 Task: Create Card User Experience Review in Board Marketing Automation Platforms to Workspace Custom Software Development Services. Create Card Nutrition Conference Review in Board Email Marketing Behavioral Segmentation to Workspace Custom Software Development Services. Create Card User Experience Review in Board Product User Experience Design and Testing to Workspace Custom Software Development Services
Action: Mouse moved to (77, 297)
Screenshot: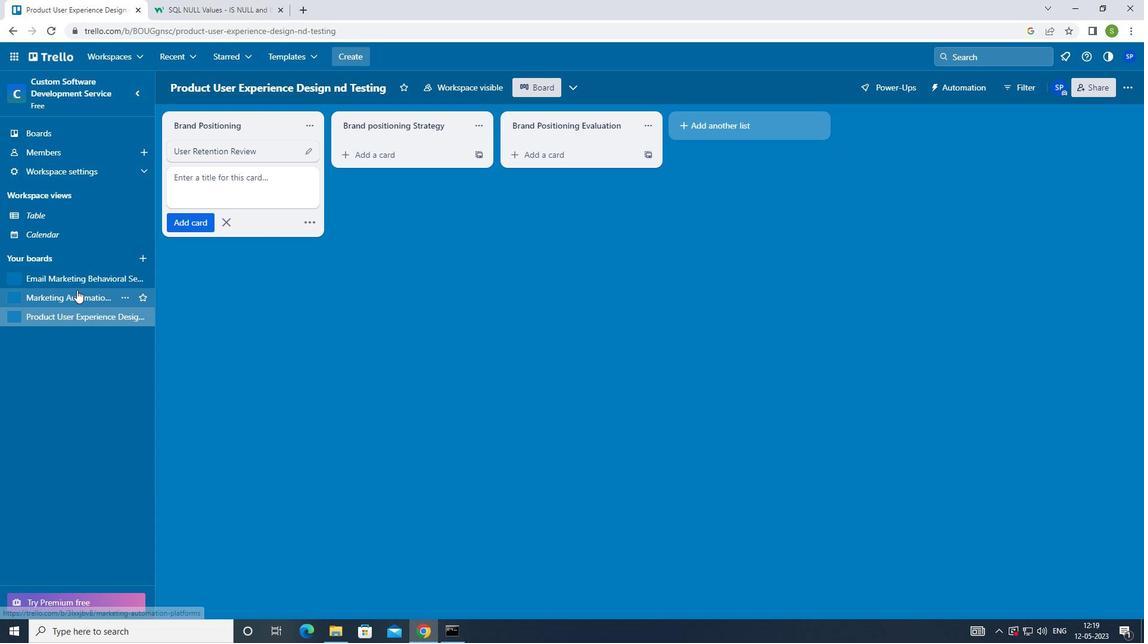 
Action: Mouse pressed left at (77, 297)
Screenshot: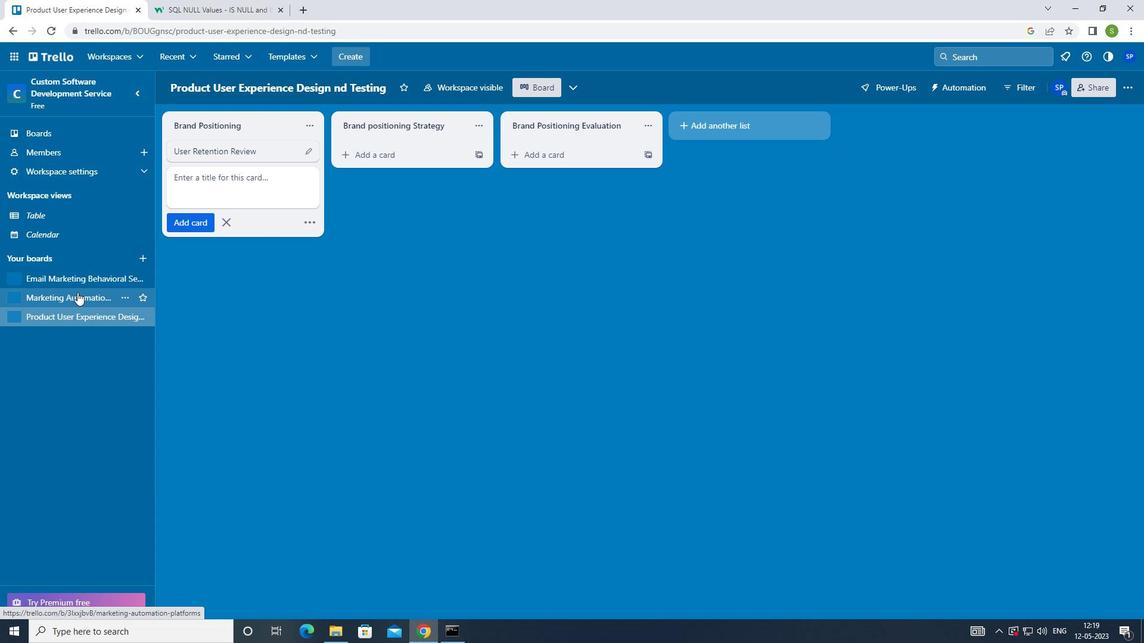 
Action: Mouse moved to (377, 156)
Screenshot: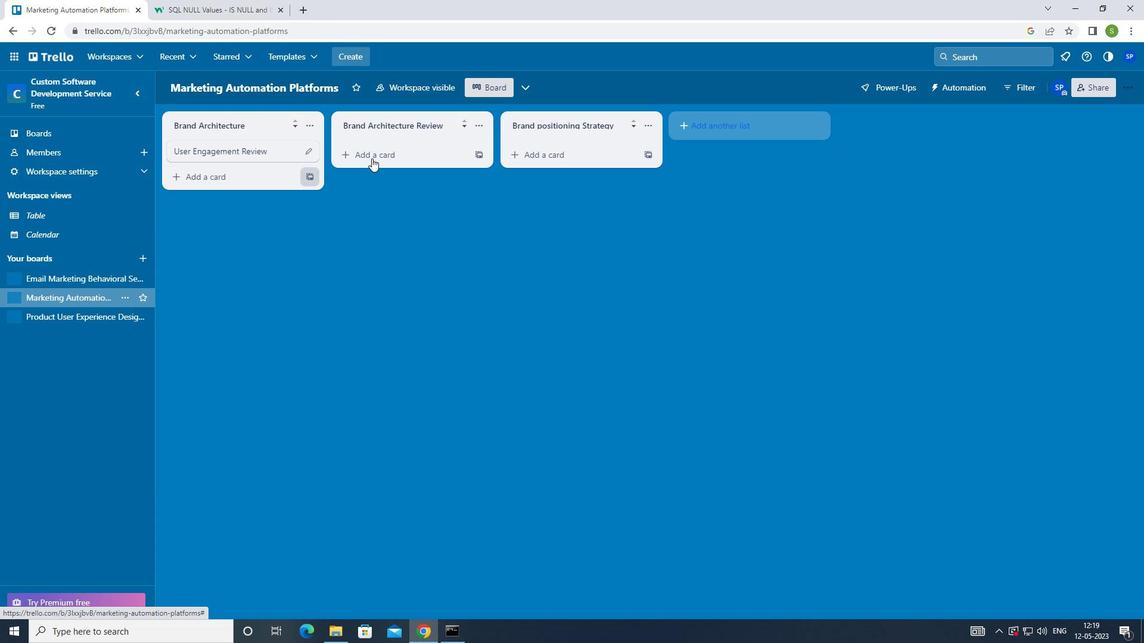 
Action: Mouse pressed left at (377, 156)
Screenshot: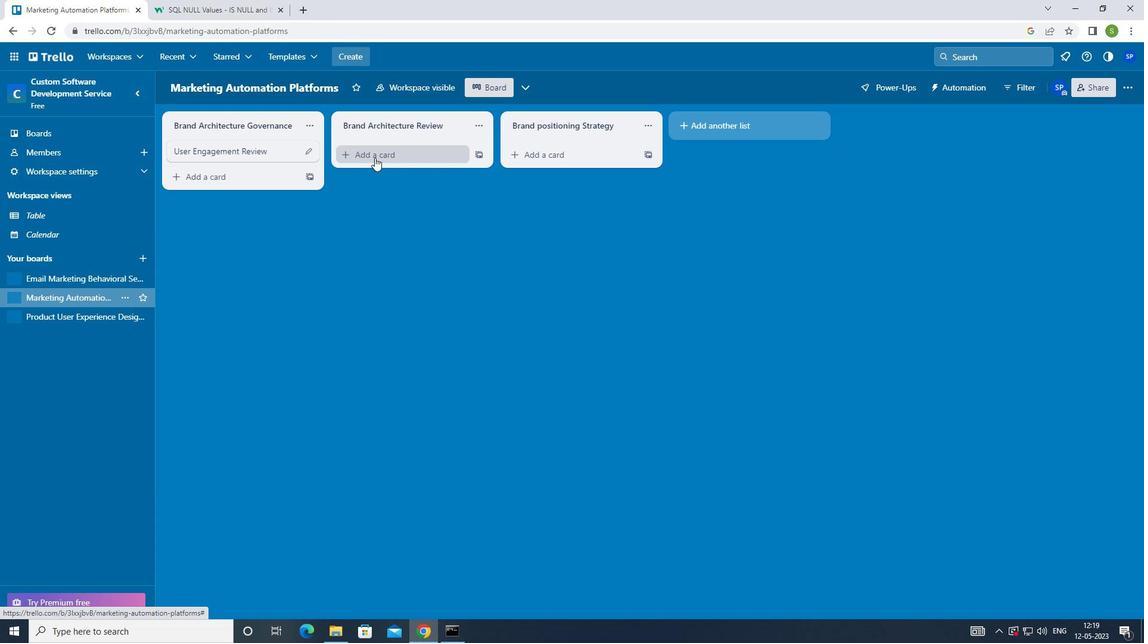 
Action: Mouse moved to (379, 321)
Screenshot: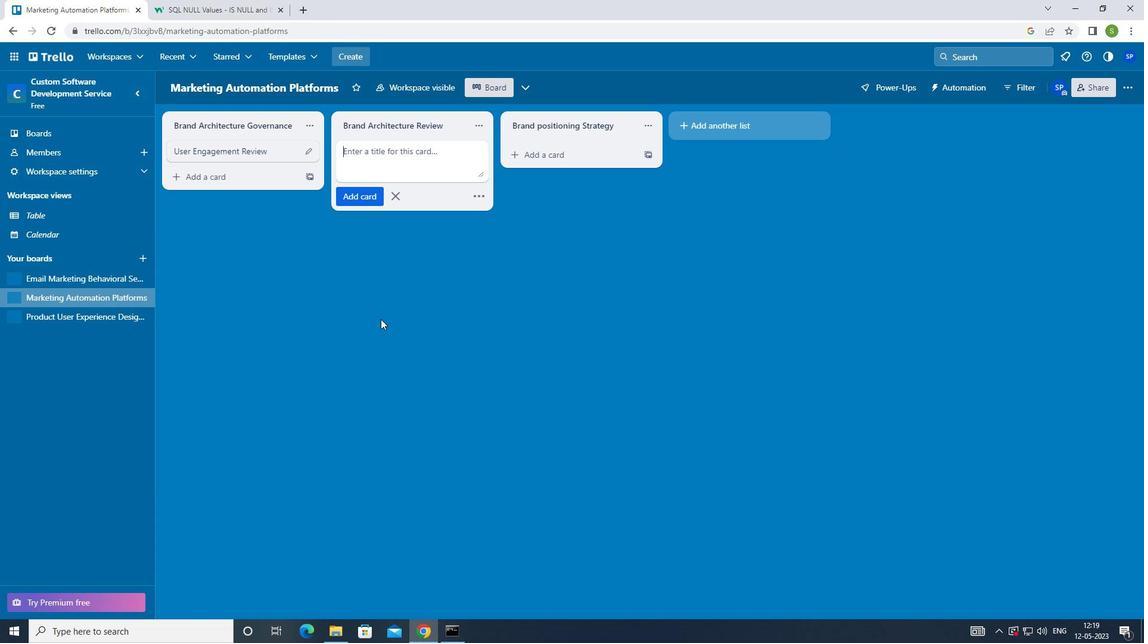 
Action: Key pressed <Key.shift>USER<Key.space><Key.shift>ES<Key.backspace>XPERIENCE<Key.space><Key.shift>REVIEW<Key.enter>
Screenshot: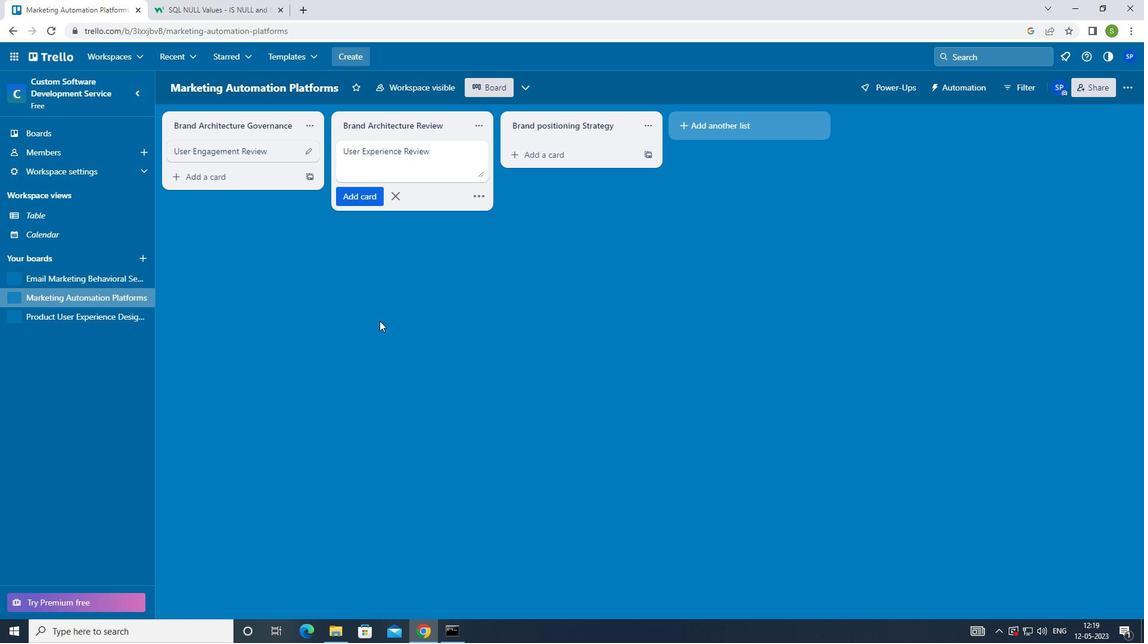 
Action: Mouse moved to (79, 279)
Screenshot: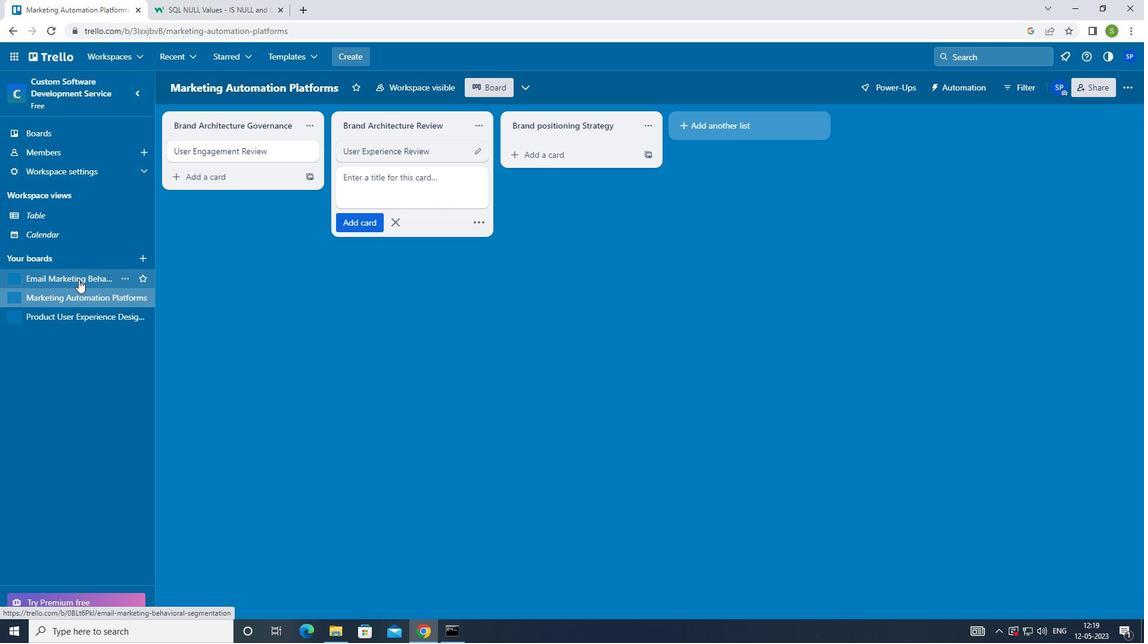 
Action: Mouse pressed left at (79, 279)
Screenshot: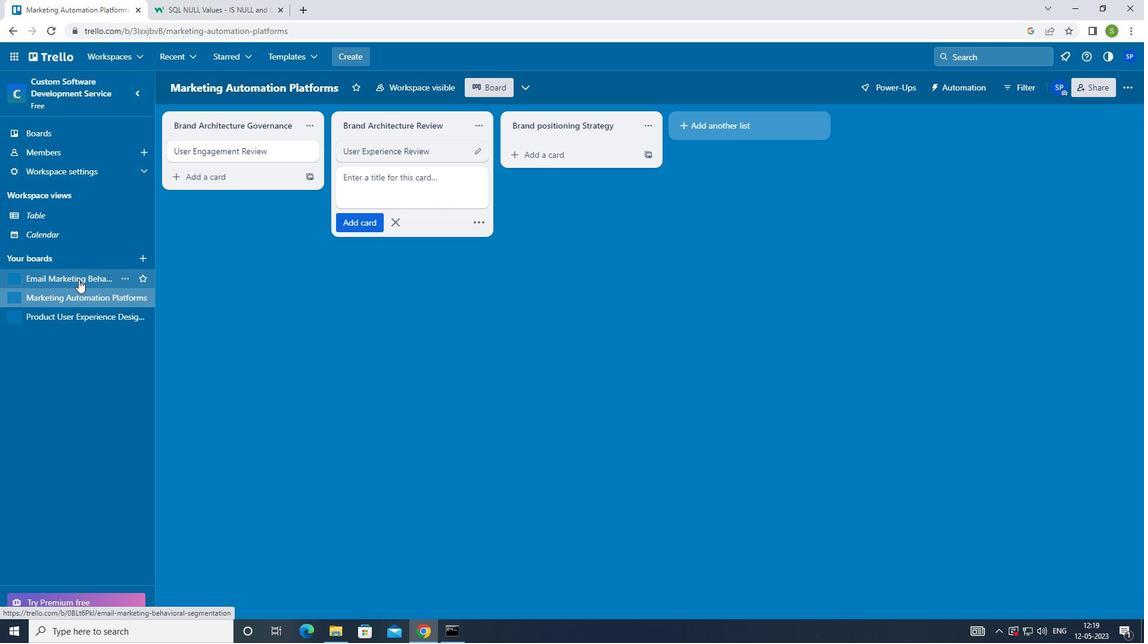 
Action: Mouse moved to (395, 151)
Screenshot: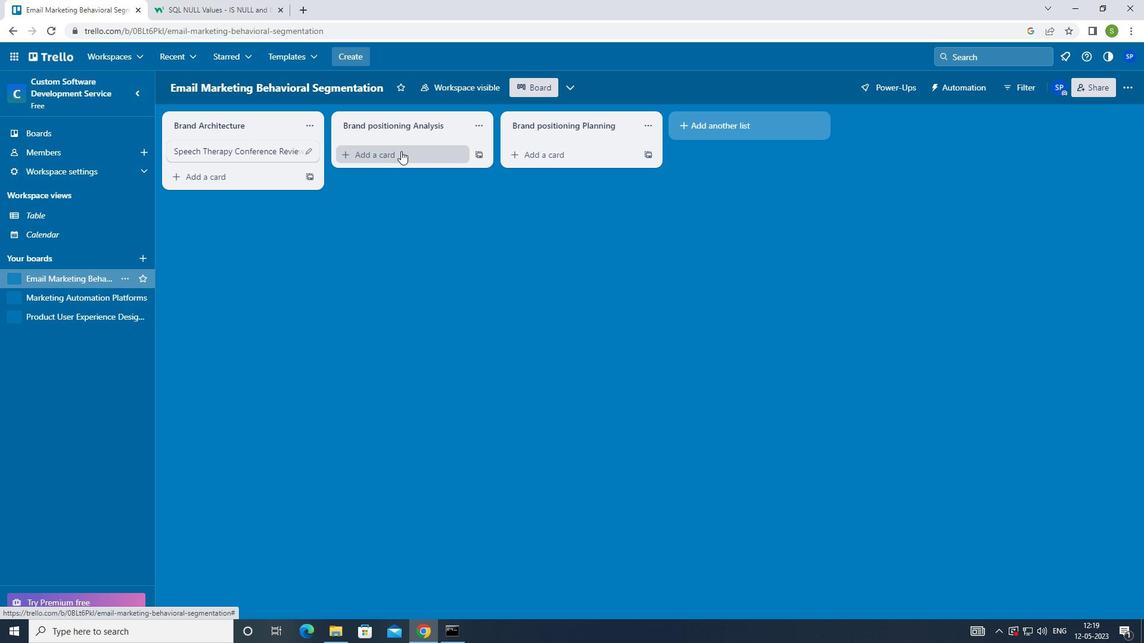 
Action: Mouse pressed left at (395, 151)
Screenshot: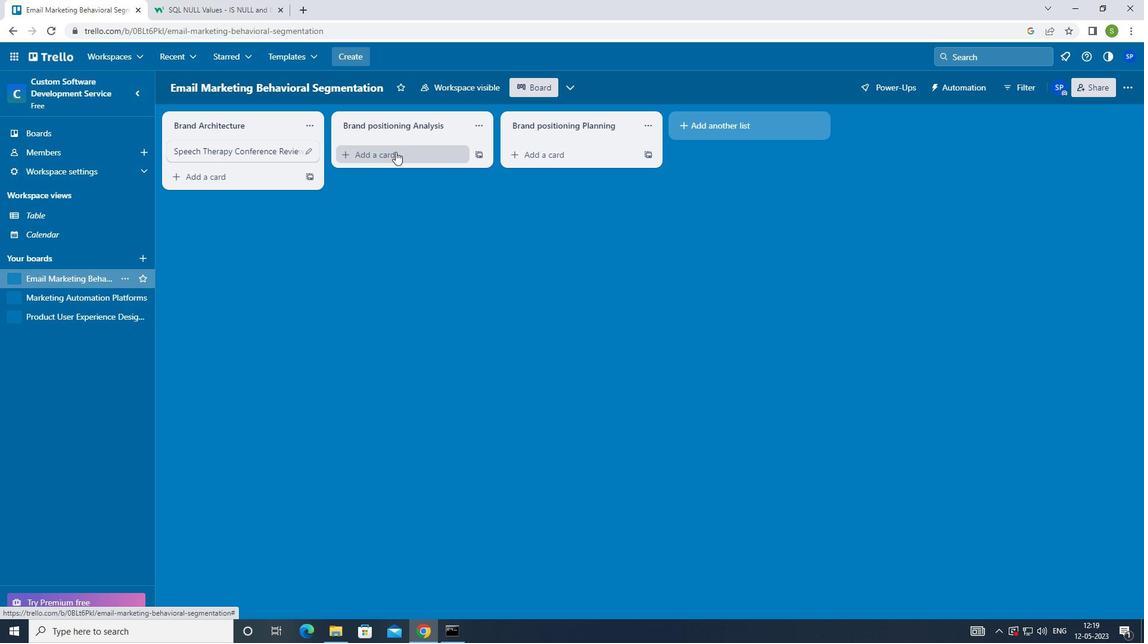
Action: Mouse moved to (384, 316)
Screenshot: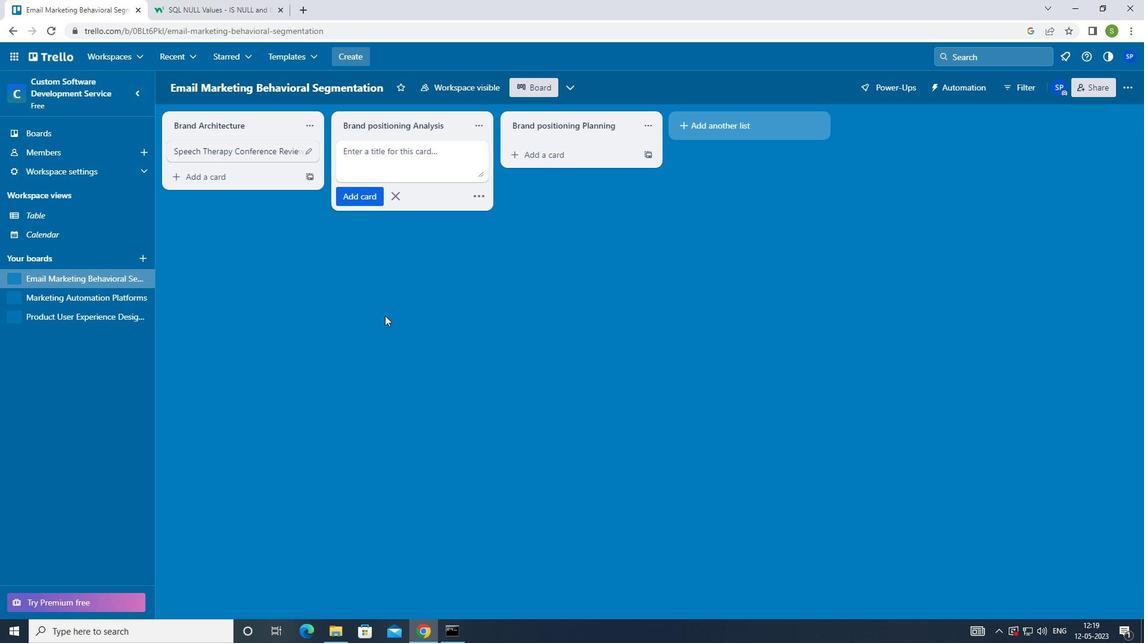 
Action: Key pressed <Key.shift><Key.shift><Key.shift><Key.shift><Key.shift><Key.shift><Key.shift><Key.shift><Key.shift><Key.shift><Key.shift><Key.shift><Key.shift><Key.shift><Key.shift>NUTRITION<Key.space><Key.shift>CONFERENCE<Key.space><Key.shift>REVIEW<Key.enter>
Screenshot: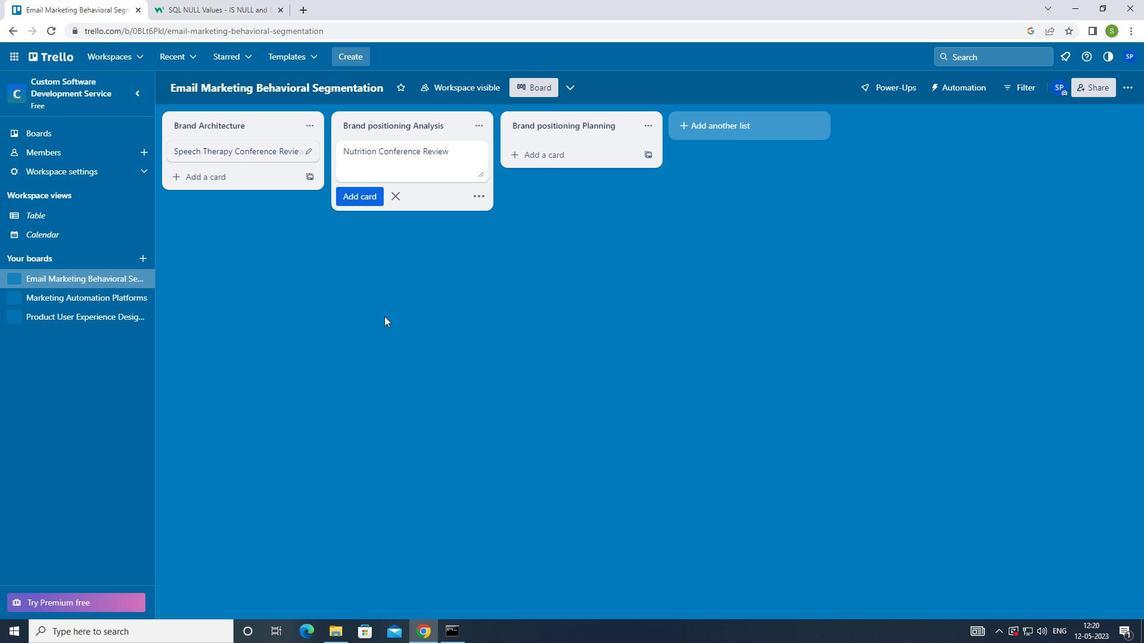 
Action: Mouse moved to (78, 316)
Screenshot: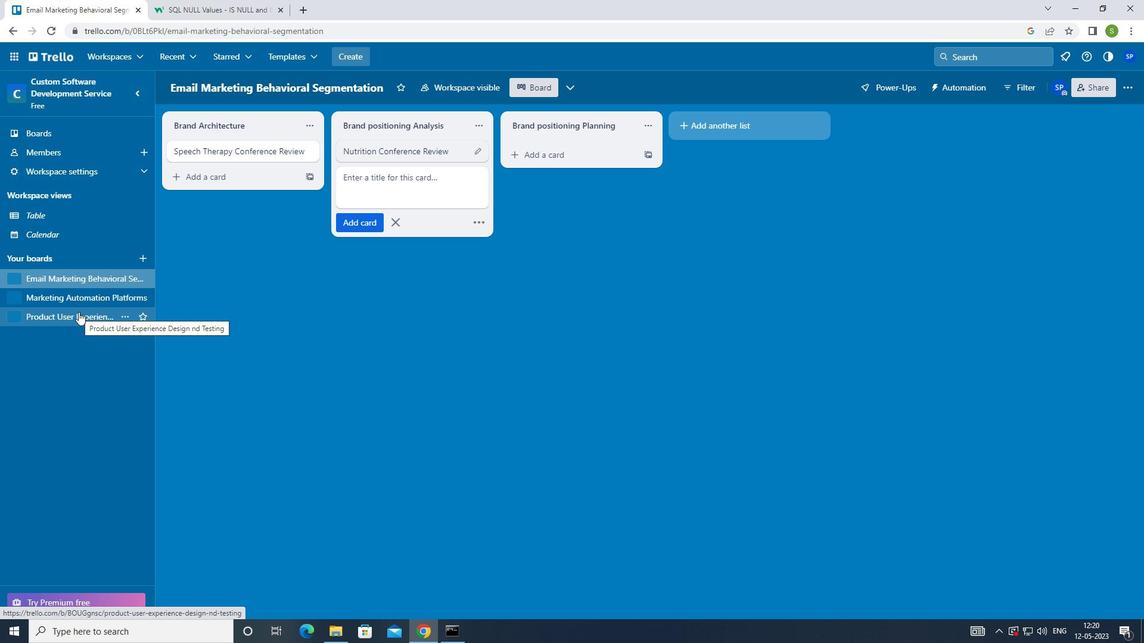 
Action: Mouse pressed left at (78, 316)
Screenshot: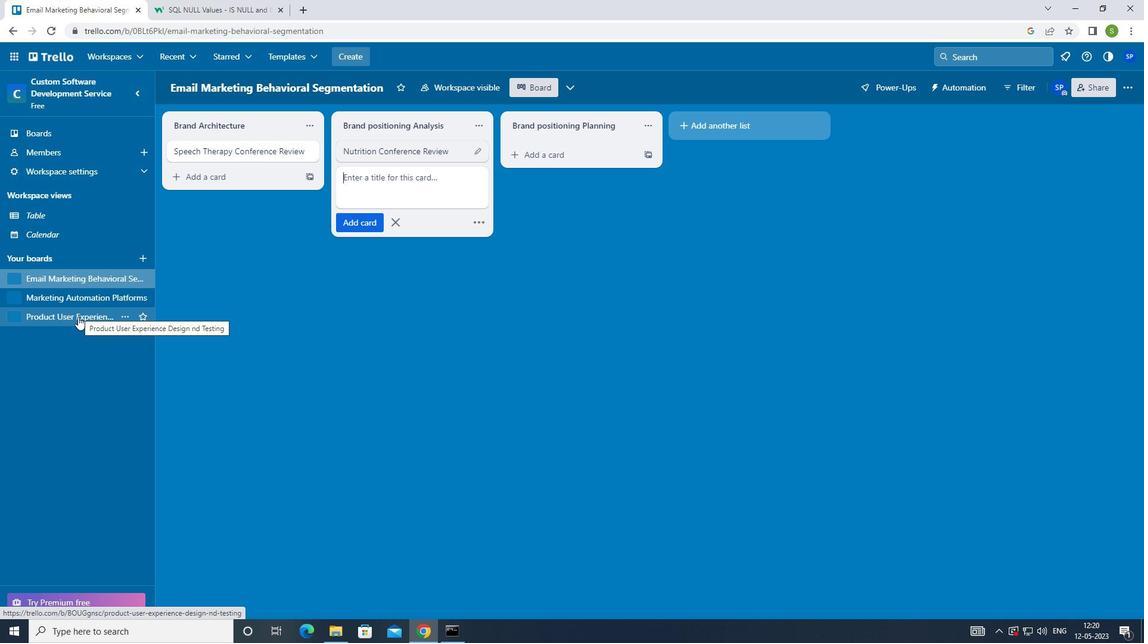 
Action: Mouse moved to (372, 153)
Screenshot: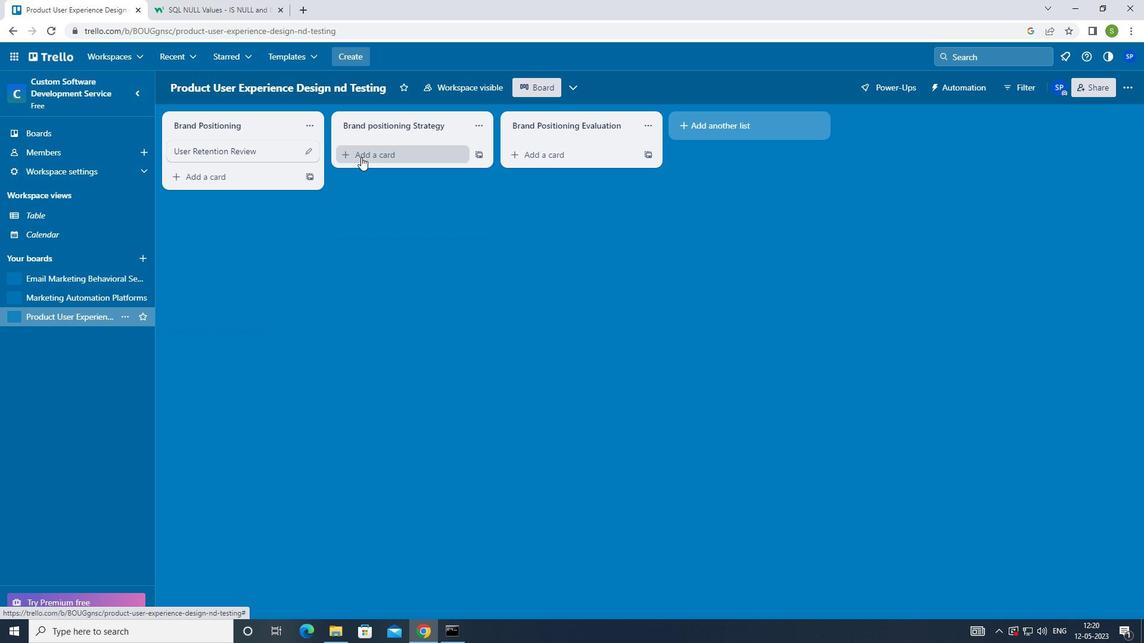 
Action: Mouse pressed left at (372, 153)
Screenshot: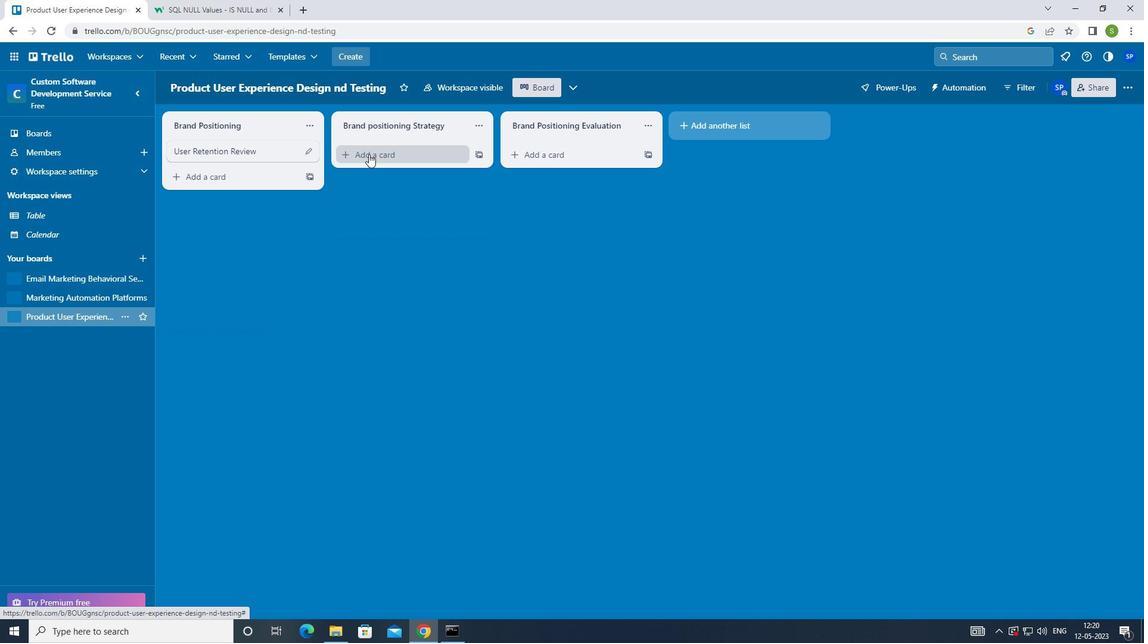 
Action: Mouse moved to (356, 281)
Screenshot: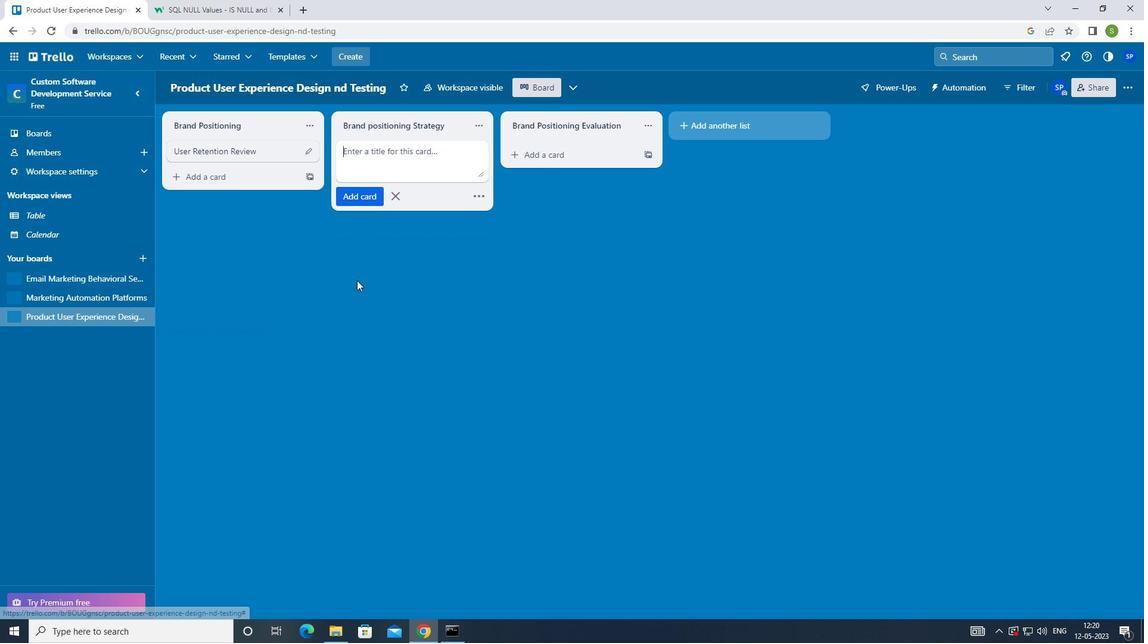 
Action: Key pressed <Key.shift>USER<Key.space><Key.shift>EXPERINCE<Key.left><Key.left><Key.left>E<Key.right><Key.right><Key.right><Key.right><Key.space><Key.shift>REVIEW<Key.enter><Key.f8>
Screenshot: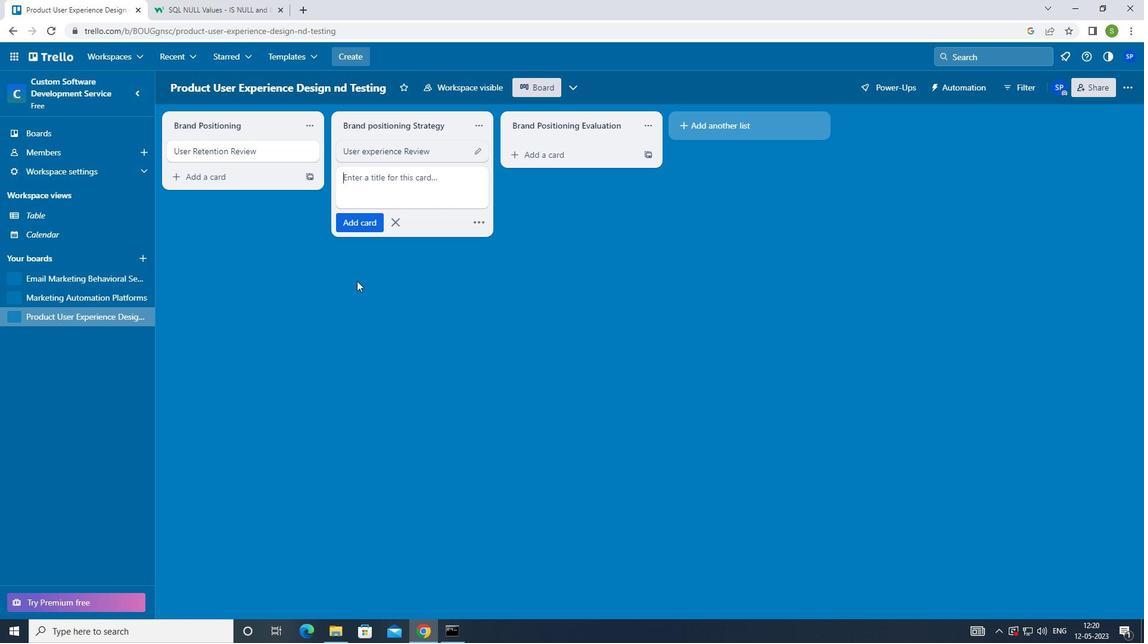 
